 Task: Categorize selected contacts in Outlook and view contact details.
Action: Mouse moved to (11, 77)
Screenshot: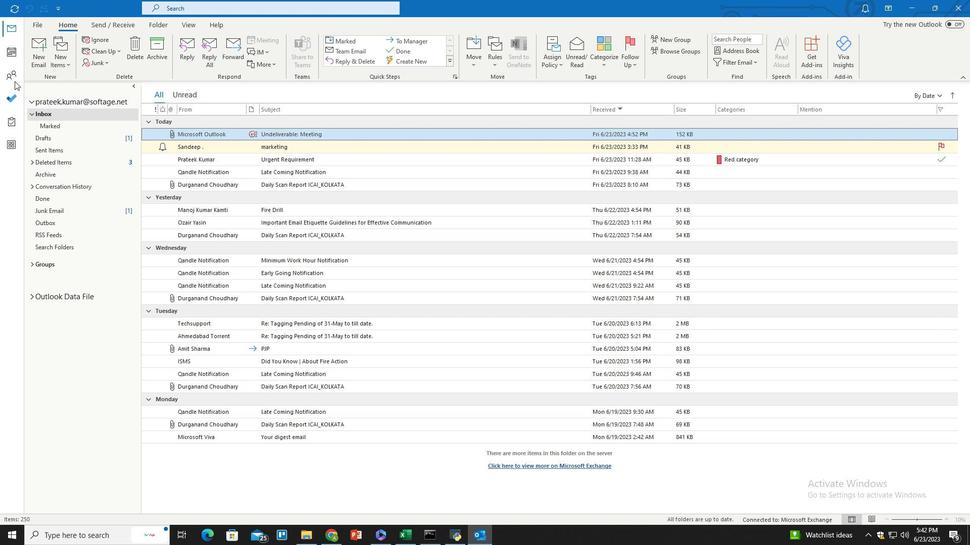 
Action: Mouse pressed left at (11, 77)
Screenshot: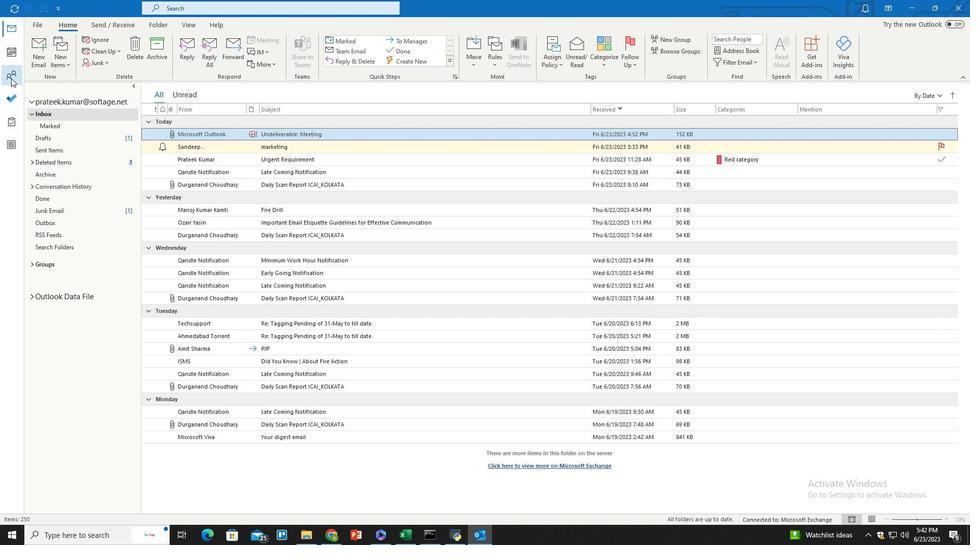 
Action: Mouse moved to (279, 318)
Screenshot: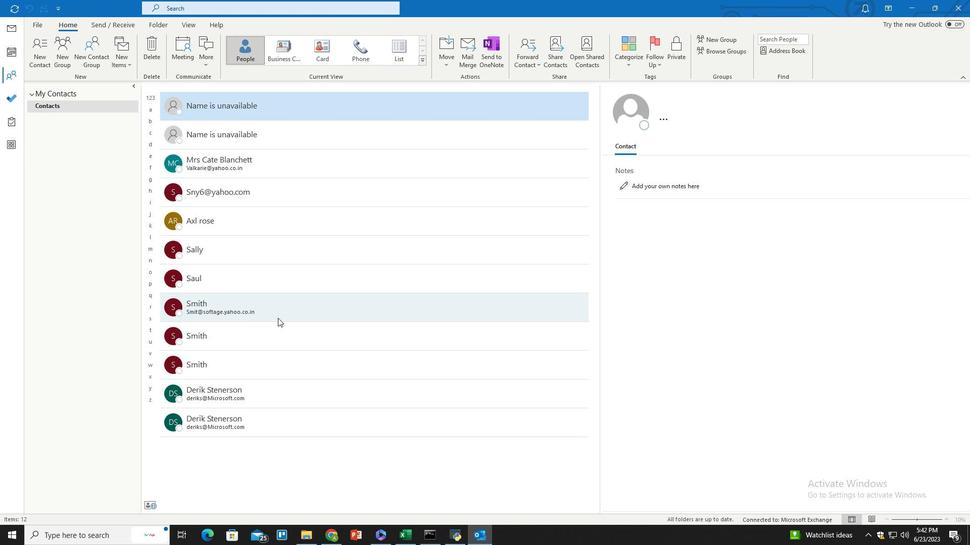 
Action: Mouse pressed left at (279, 318)
Screenshot: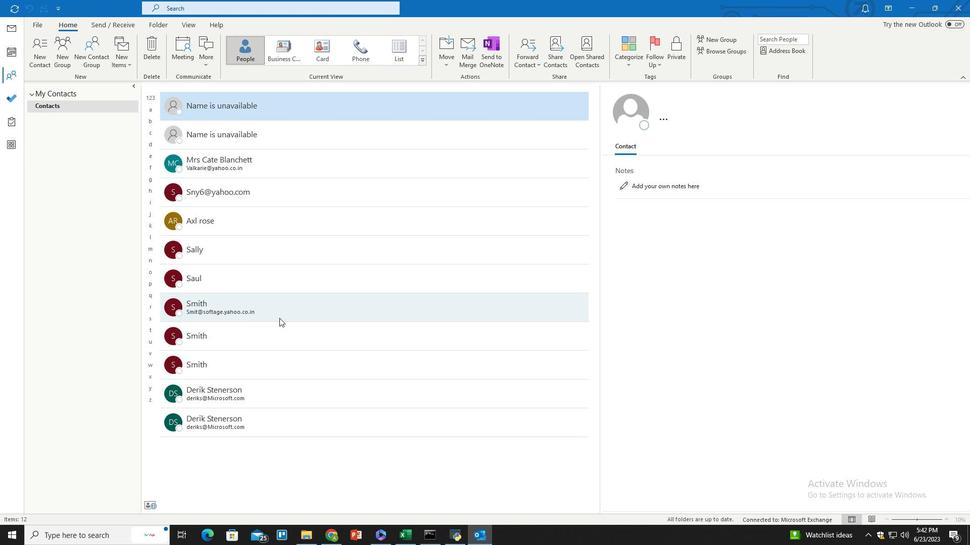 
Action: Mouse moved to (293, 349)
Screenshot: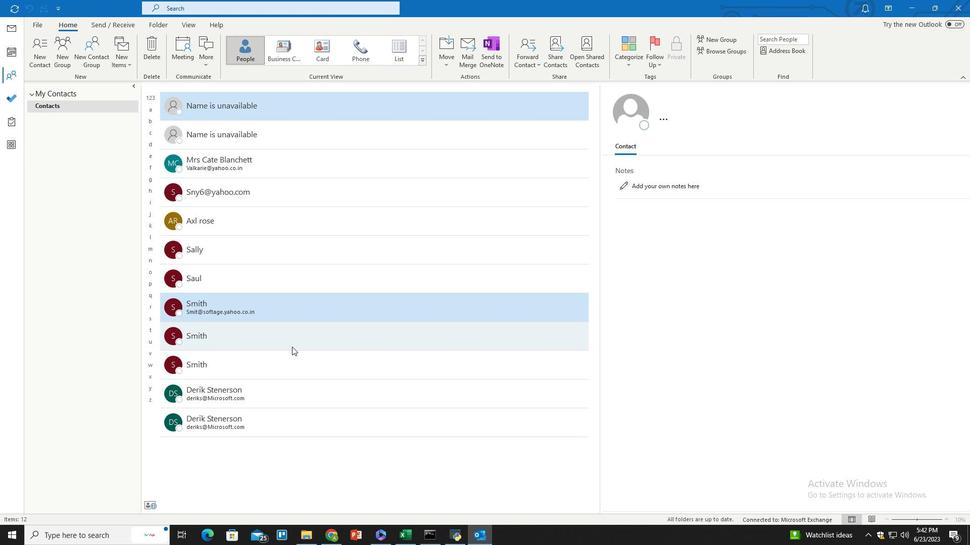 
Action: Mouse pressed left at (293, 349)
Screenshot: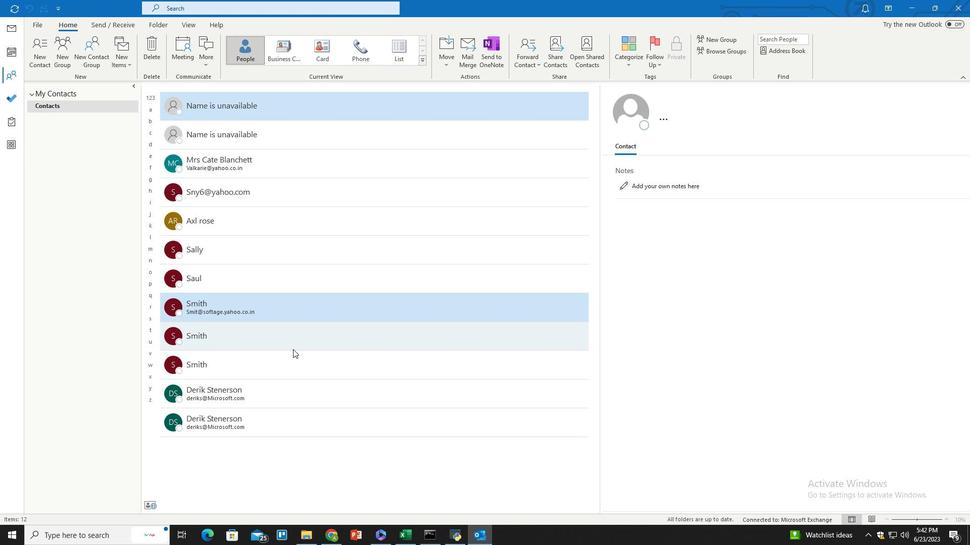 
Action: Mouse moved to (310, 391)
Screenshot: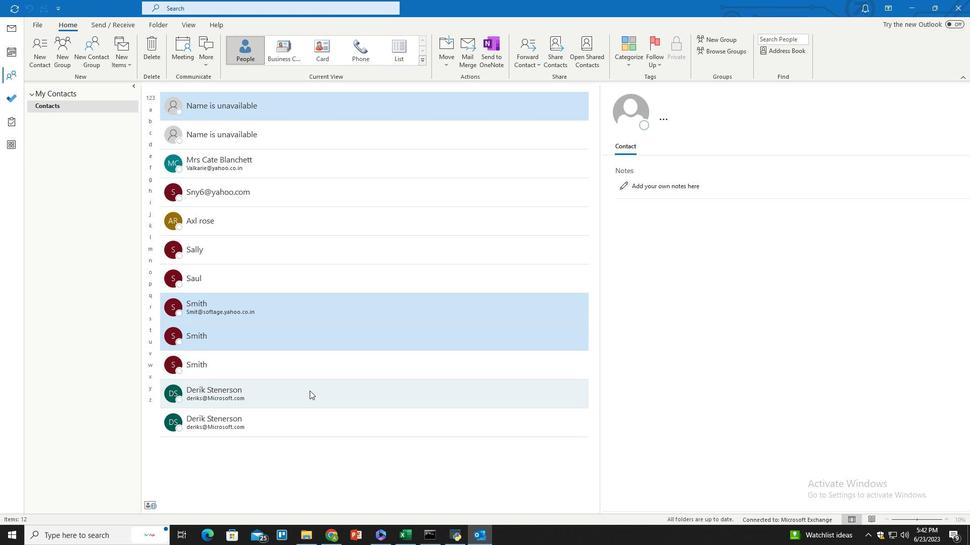 
Action: Mouse pressed left at (310, 391)
Screenshot: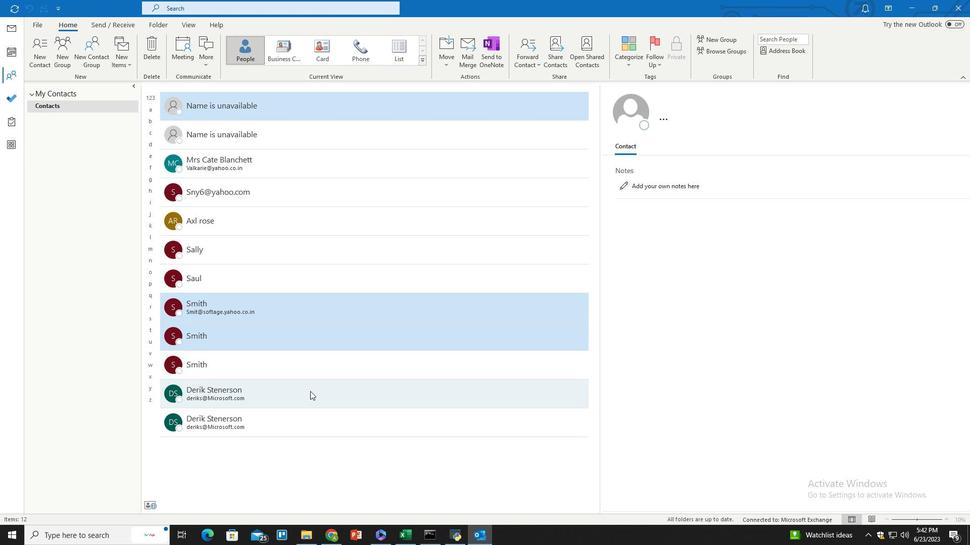 
Action: Mouse moved to (624, 64)
Screenshot: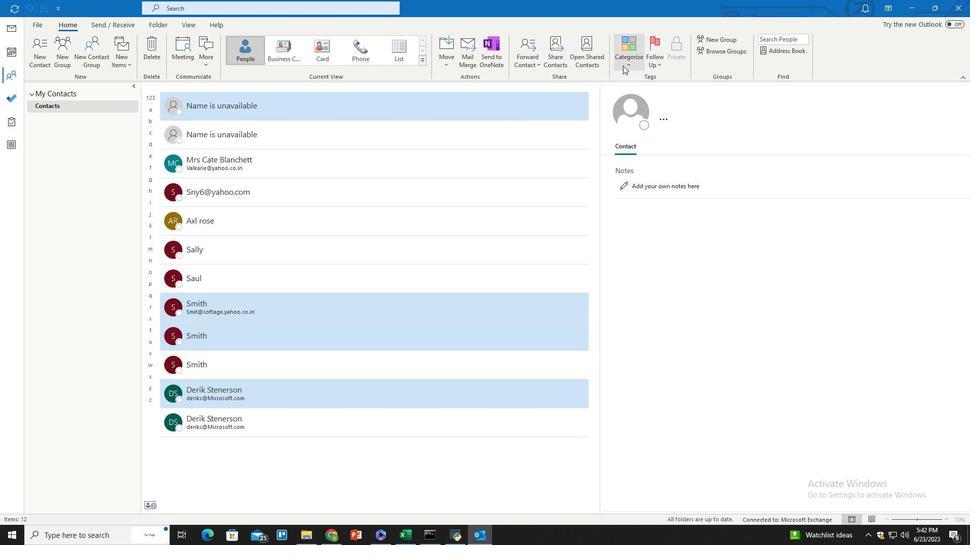 
Action: Mouse pressed left at (624, 64)
Screenshot: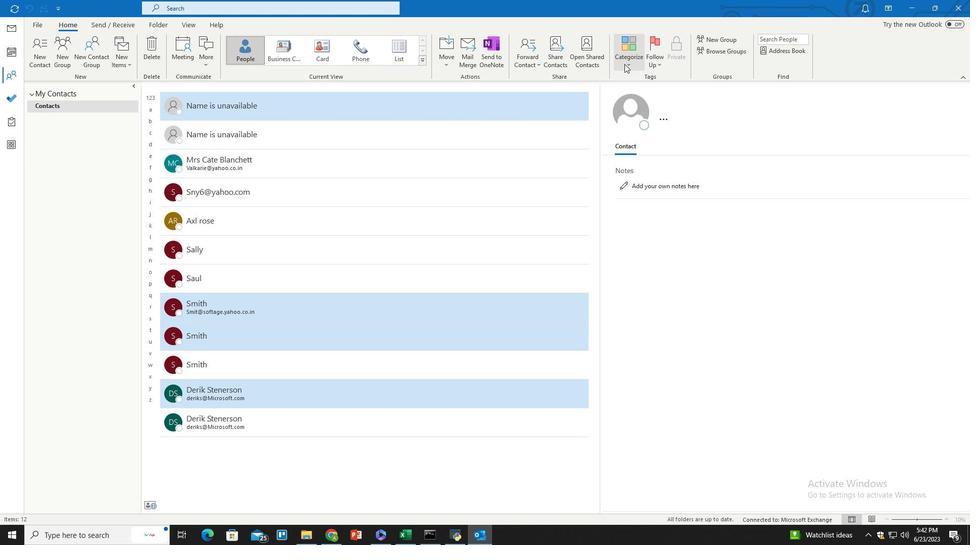 
Action: Mouse moved to (636, 193)
Screenshot: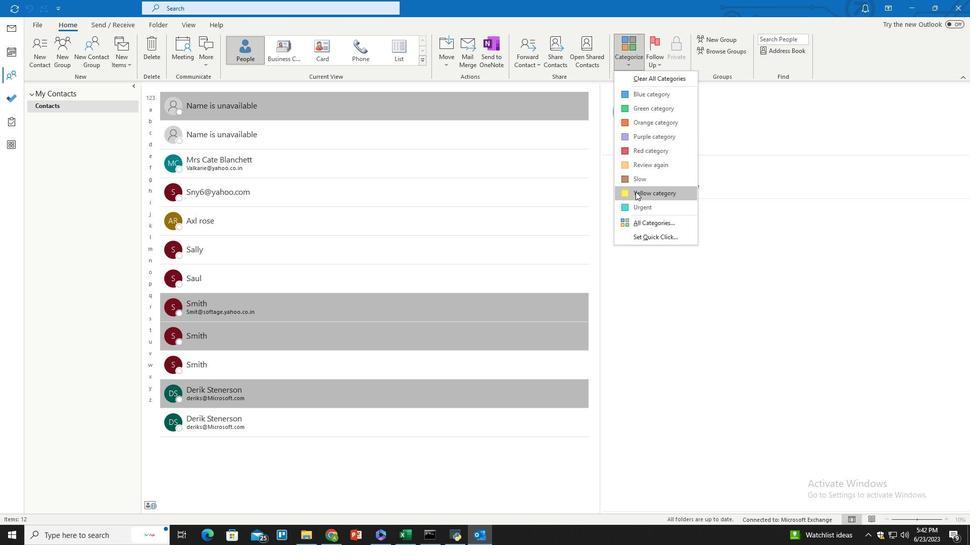 
Action: Mouse pressed left at (636, 193)
Screenshot: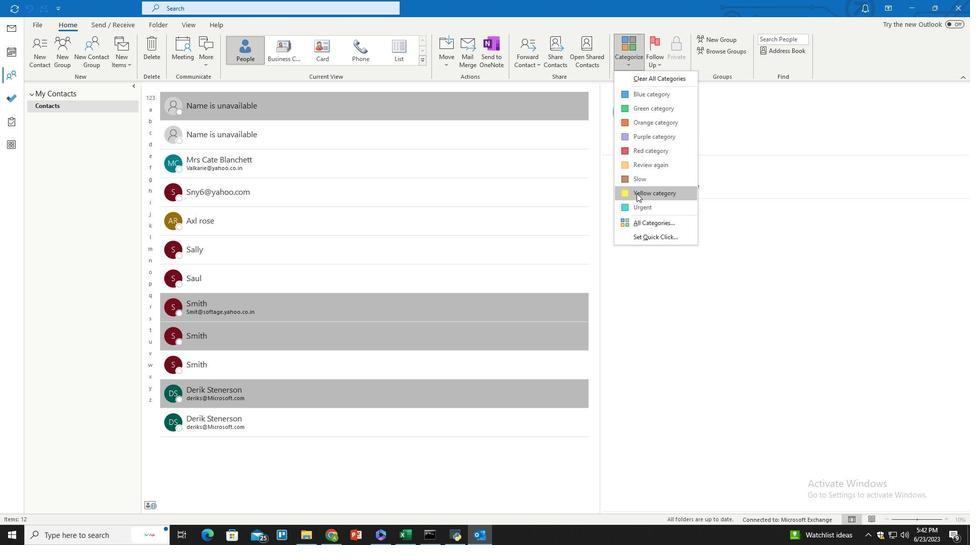 
